 Task: Use confidential mode for sending legally protected information securely.
Action: Mouse moved to (88, 107)
Screenshot: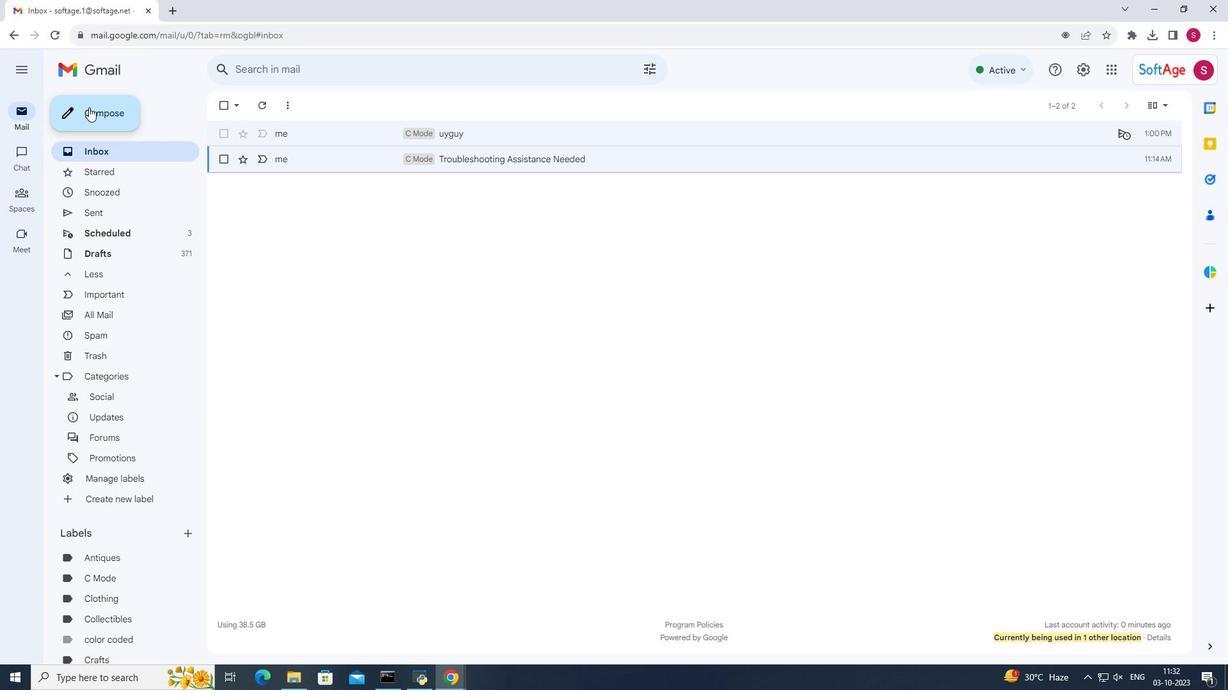 
Action: Mouse pressed left at (88, 107)
Screenshot: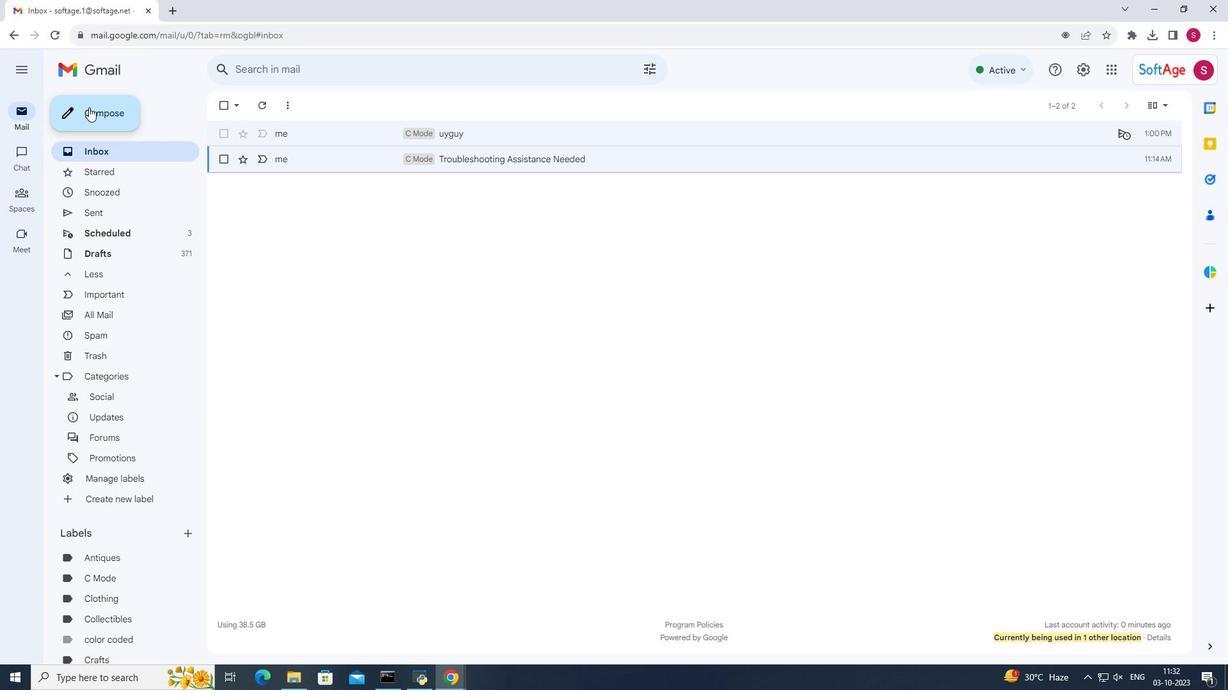 
Action: Mouse moved to (1012, 651)
Screenshot: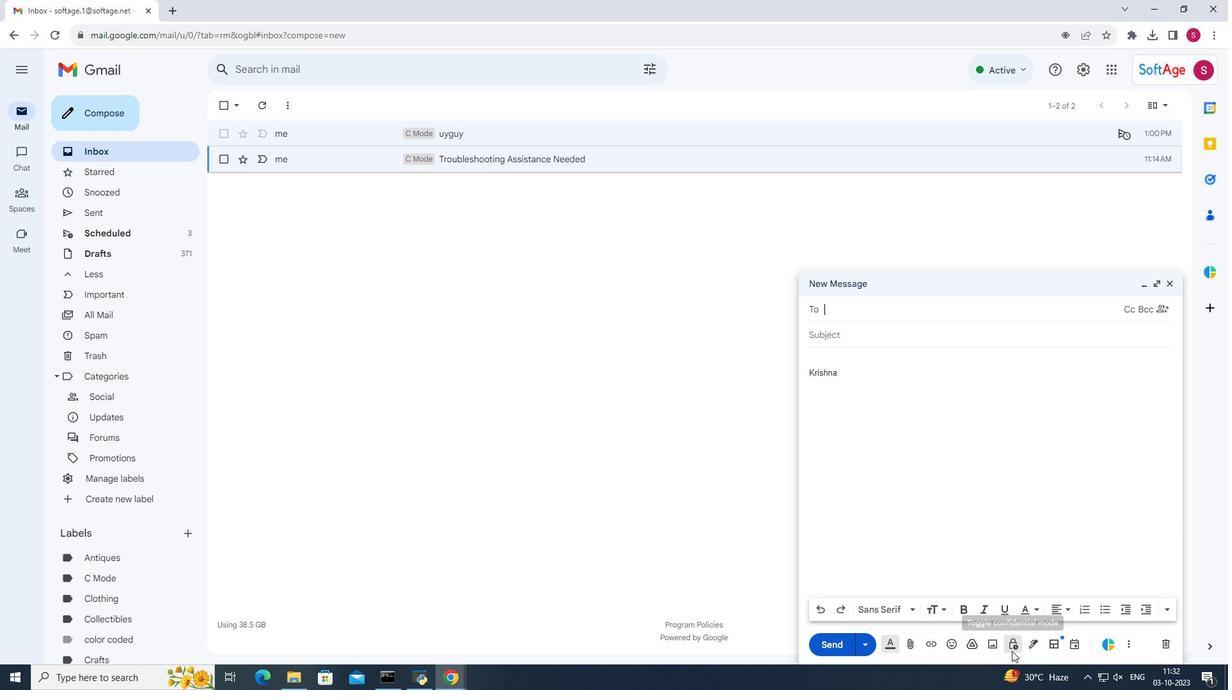 
Action: Mouse pressed left at (1012, 651)
Screenshot: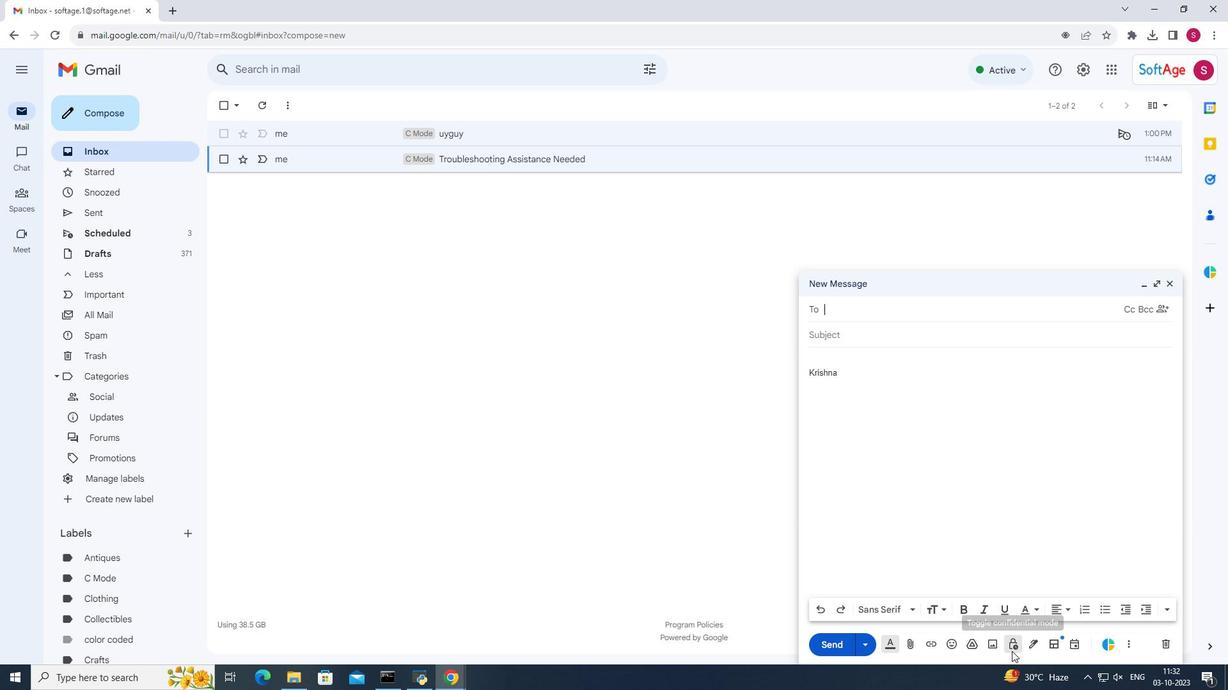 
Action: Mouse moved to (604, 356)
Screenshot: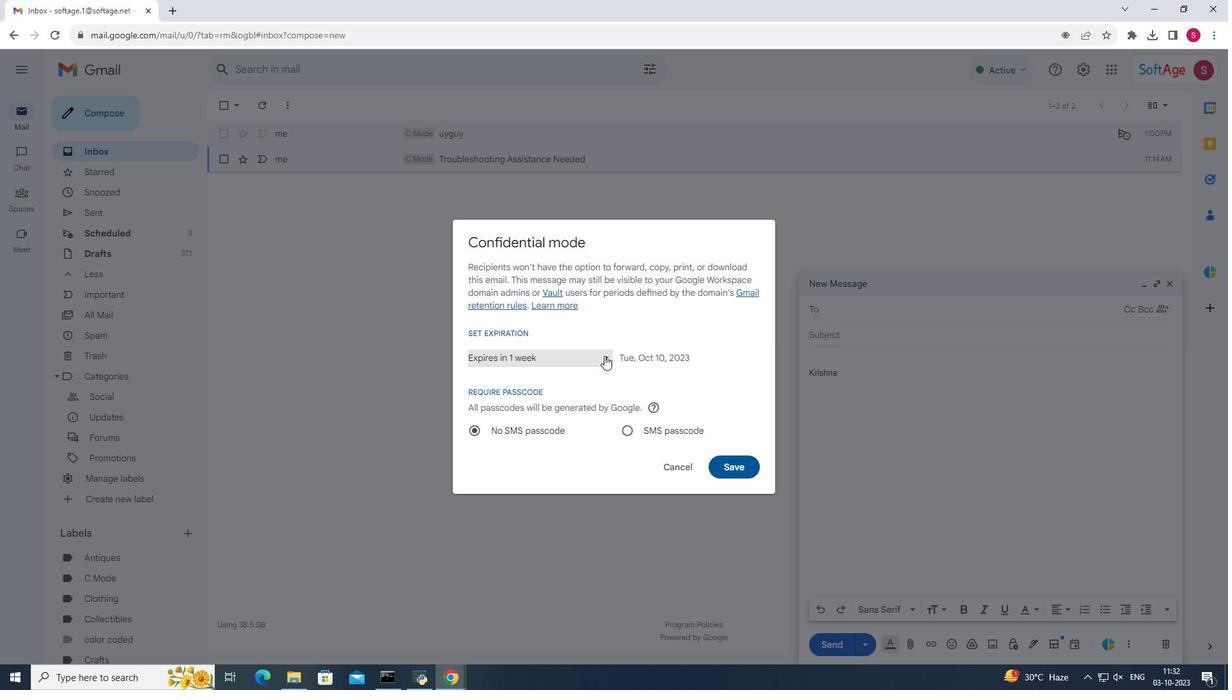 
Action: Mouse pressed left at (604, 356)
Screenshot: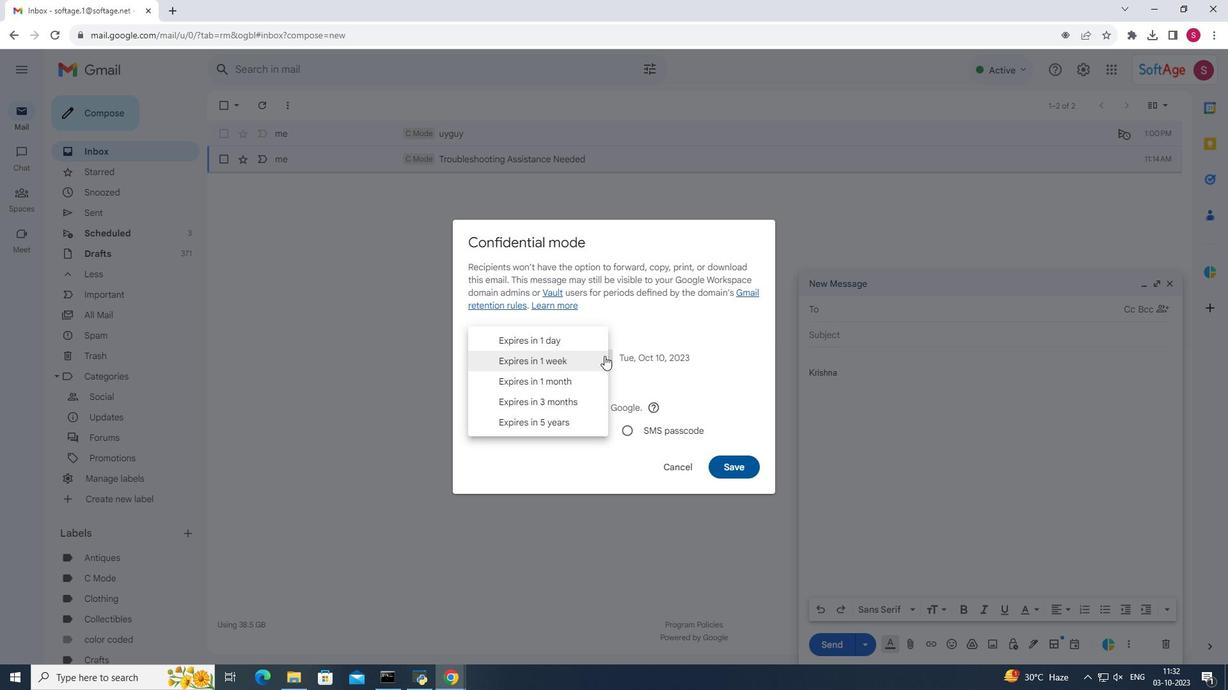 
Action: Mouse moved to (569, 341)
Screenshot: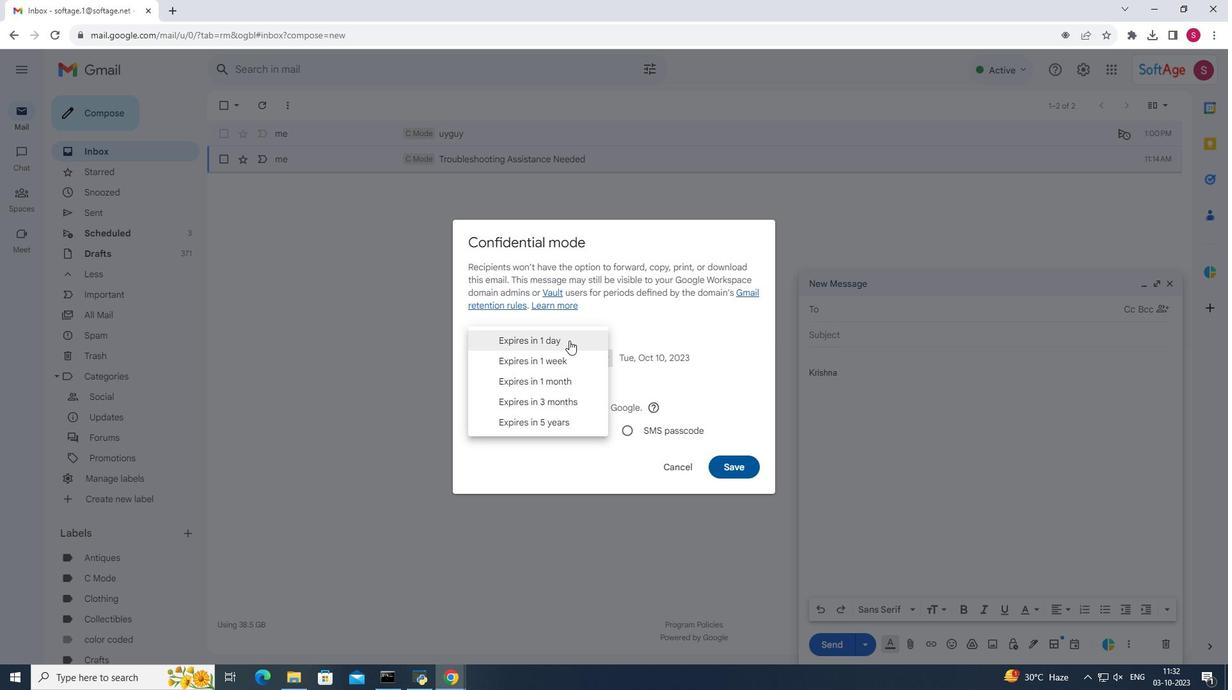 
Action: Mouse pressed left at (569, 341)
Screenshot: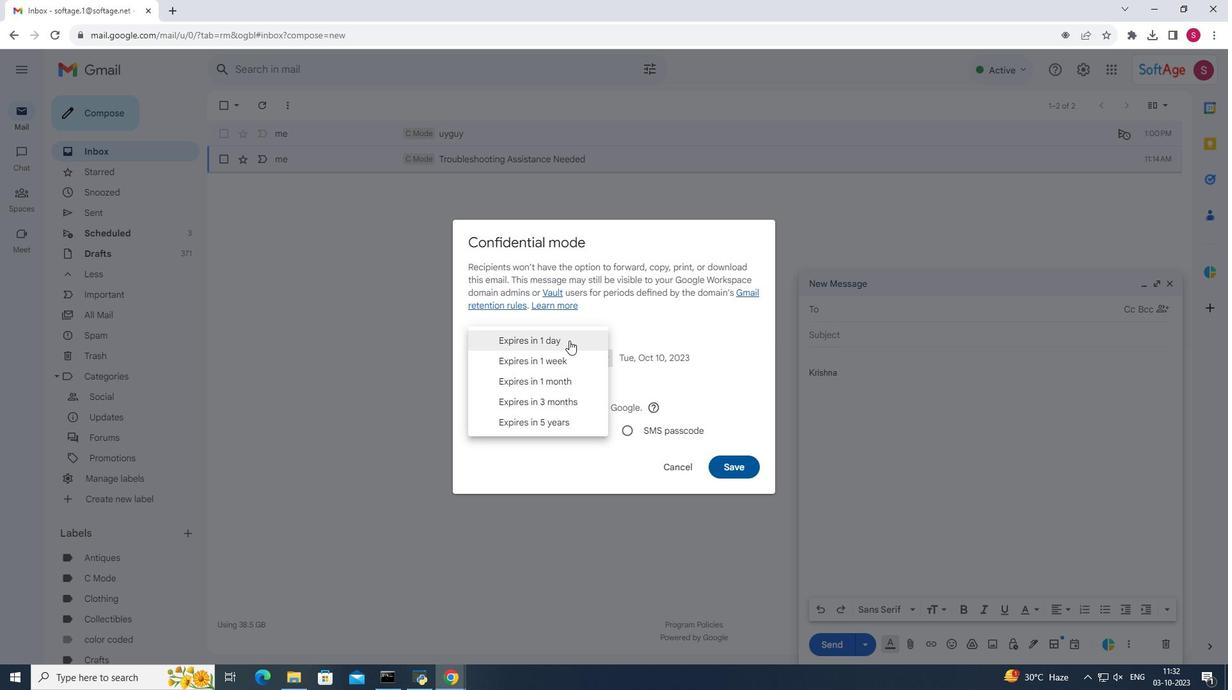 
Action: Mouse moved to (468, 431)
Screenshot: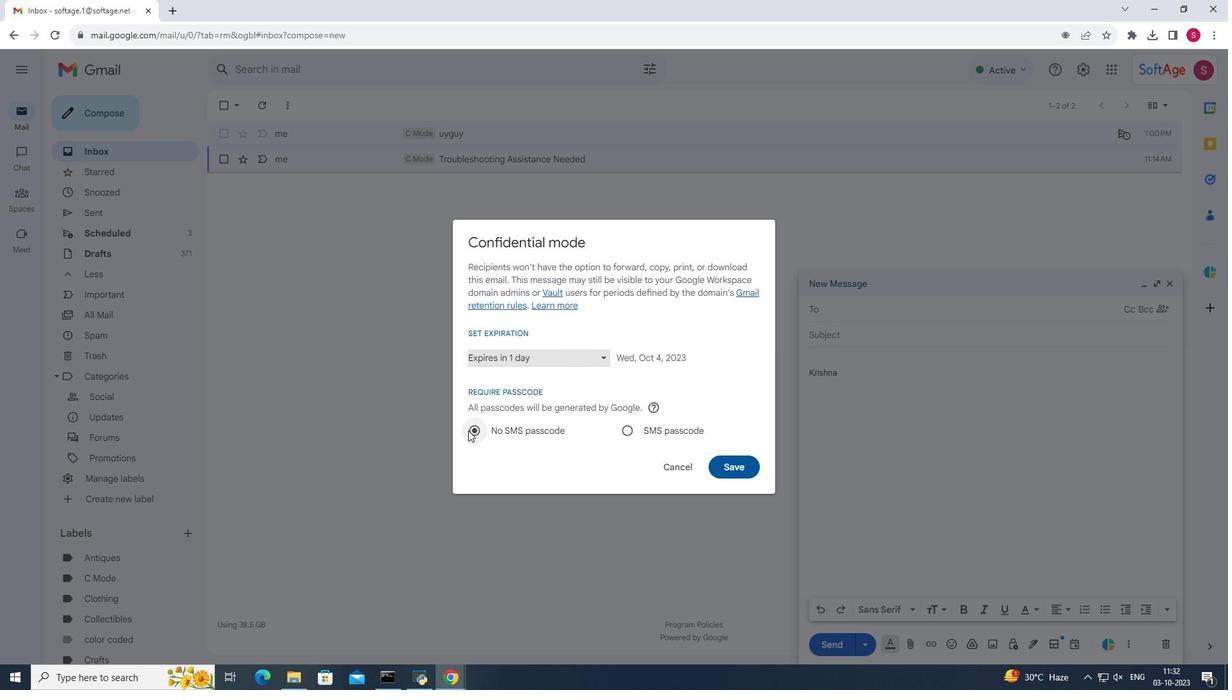
Action: Mouse pressed left at (468, 431)
Screenshot: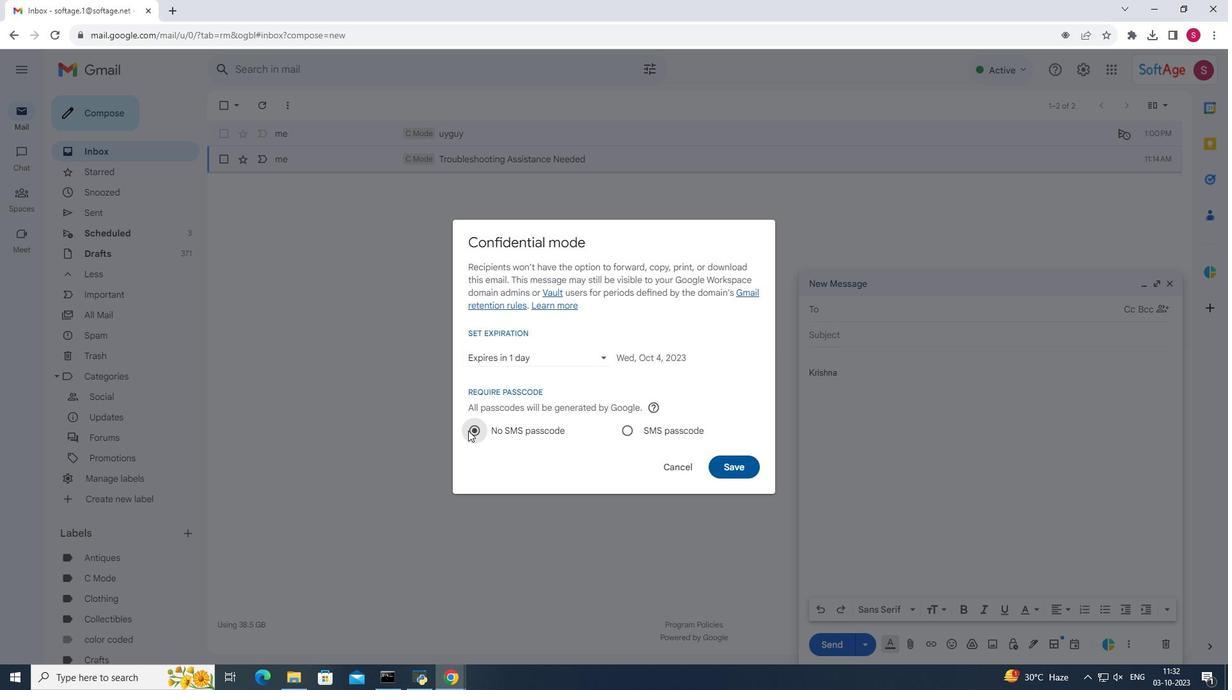 
Action: Mouse moved to (744, 468)
Screenshot: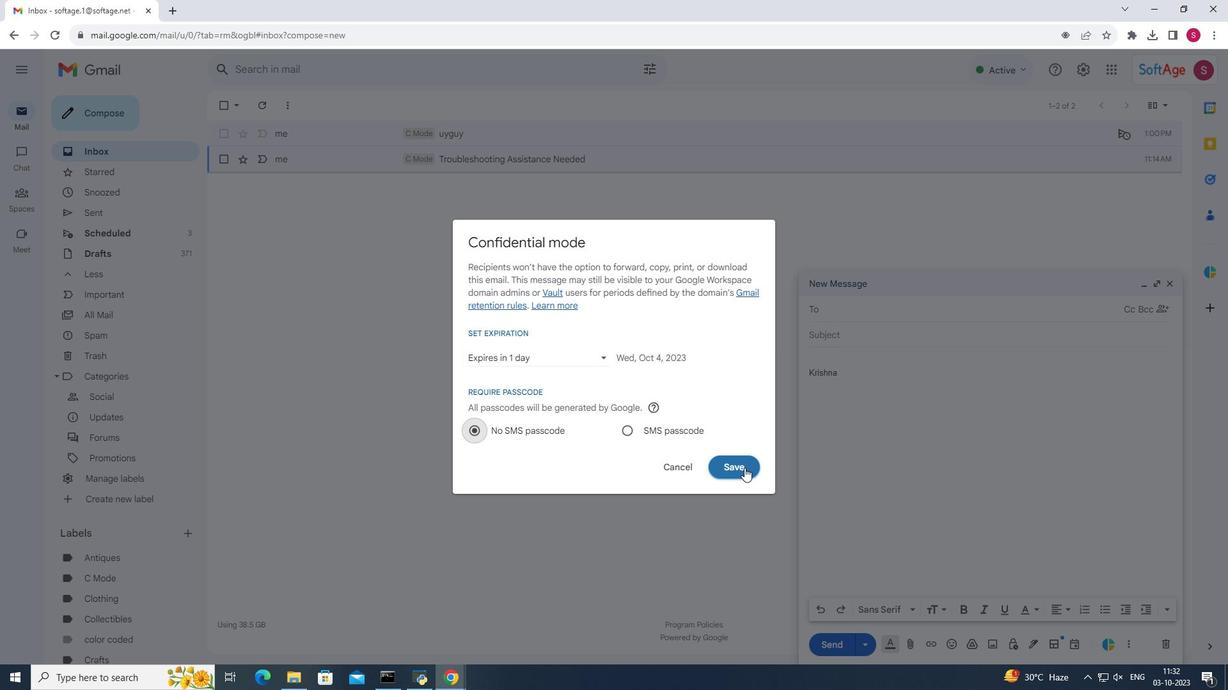 
Action: Mouse pressed left at (744, 468)
Screenshot: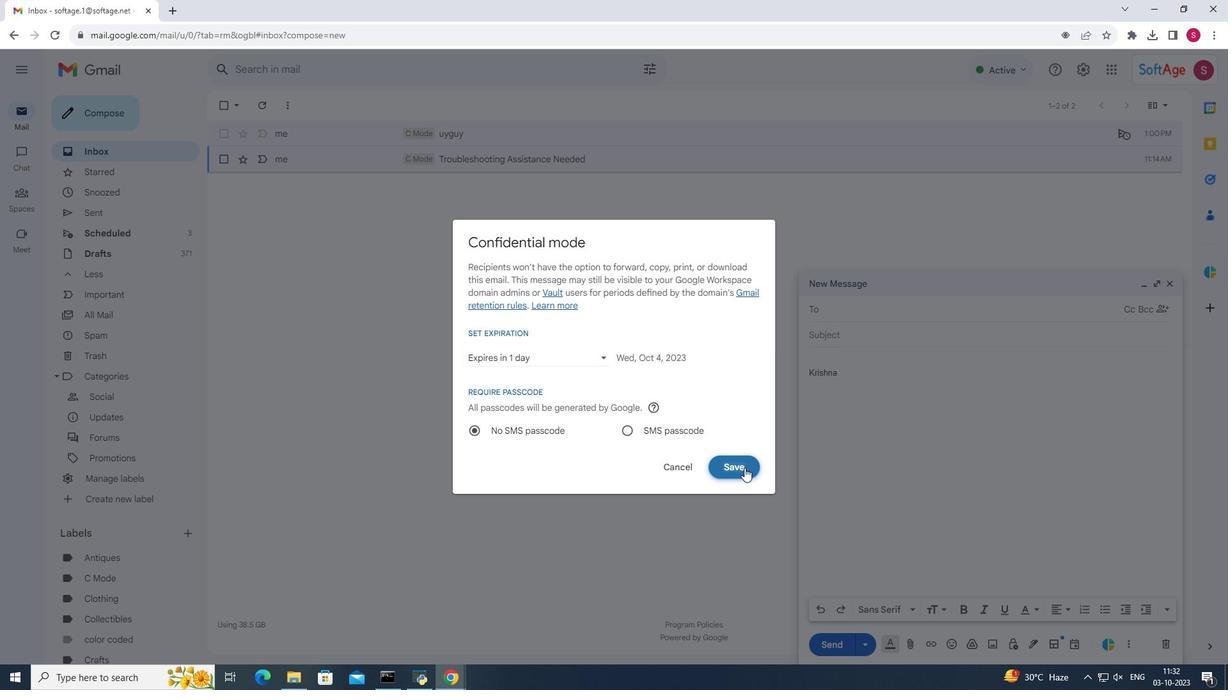 
Action: Mouse moved to (884, 309)
Screenshot: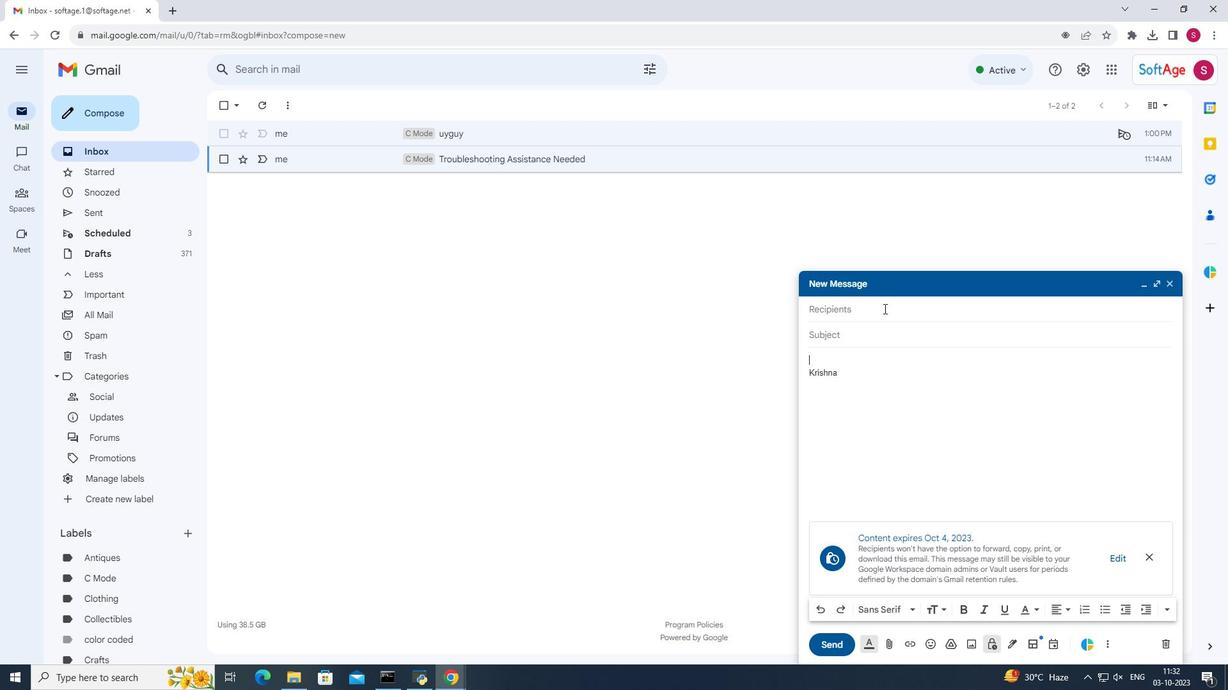 
Action: Mouse pressed left at (884, 309)
Screenshot: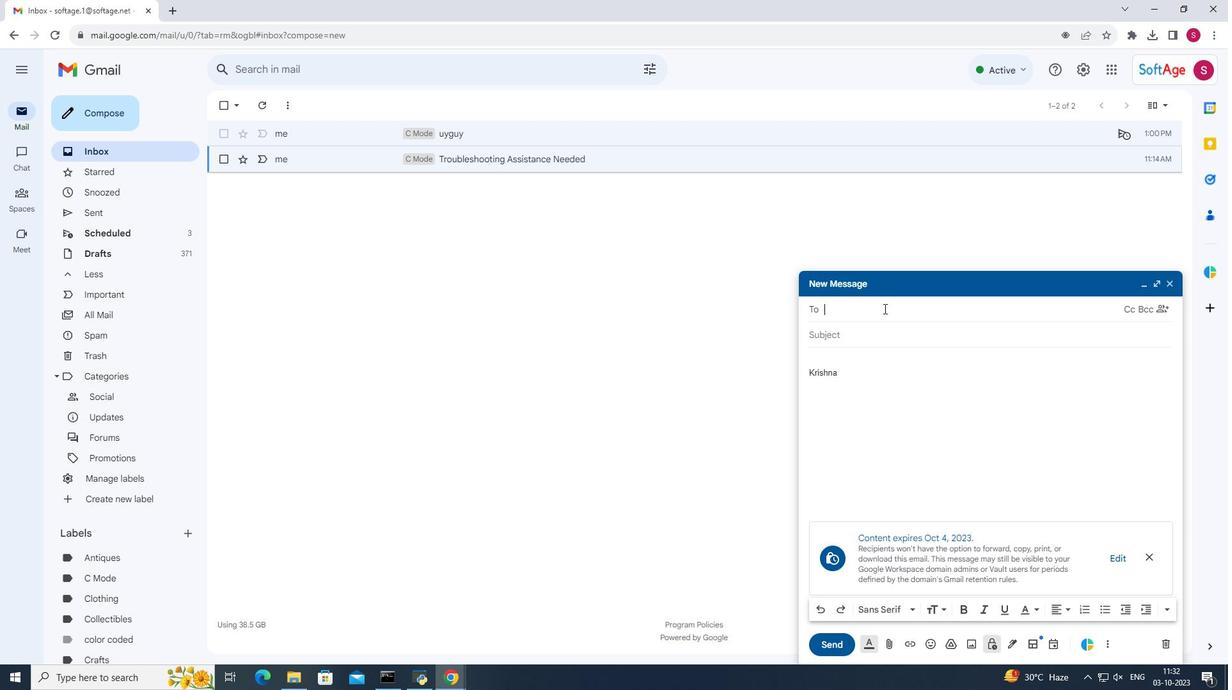 
Action: Key pressed softage.2<Key.shift>@softage.net
Screenshot: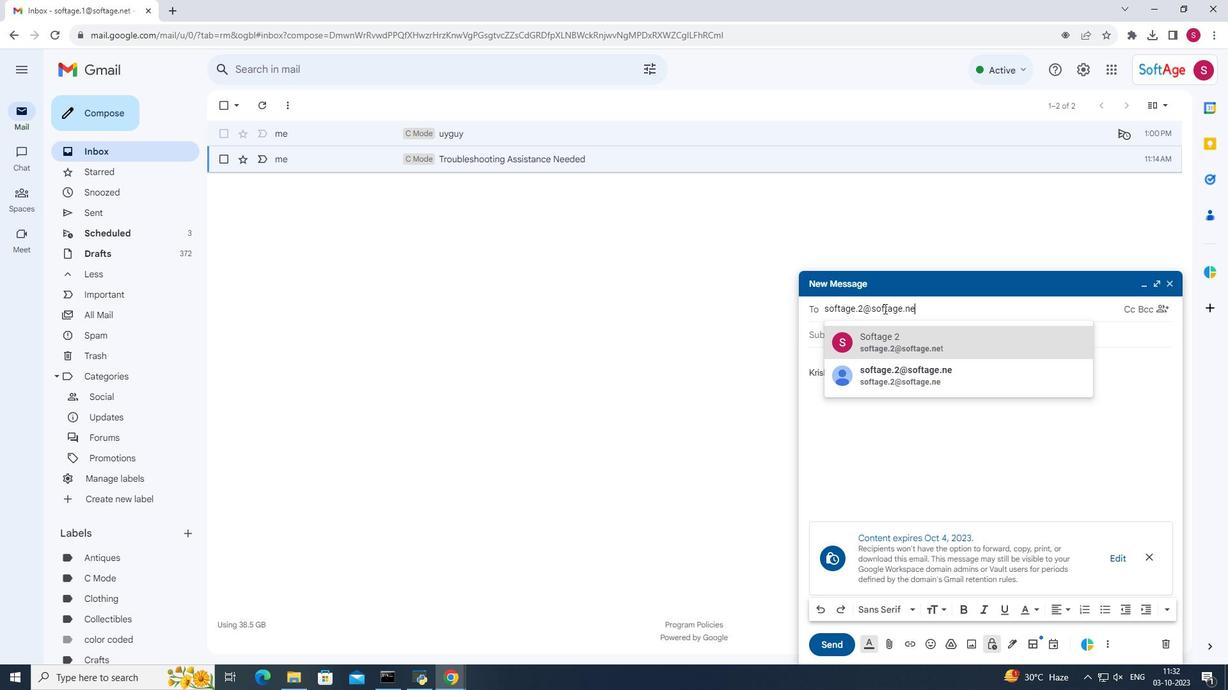 
Action: Mouse moved to (907, 341)
Screenshot: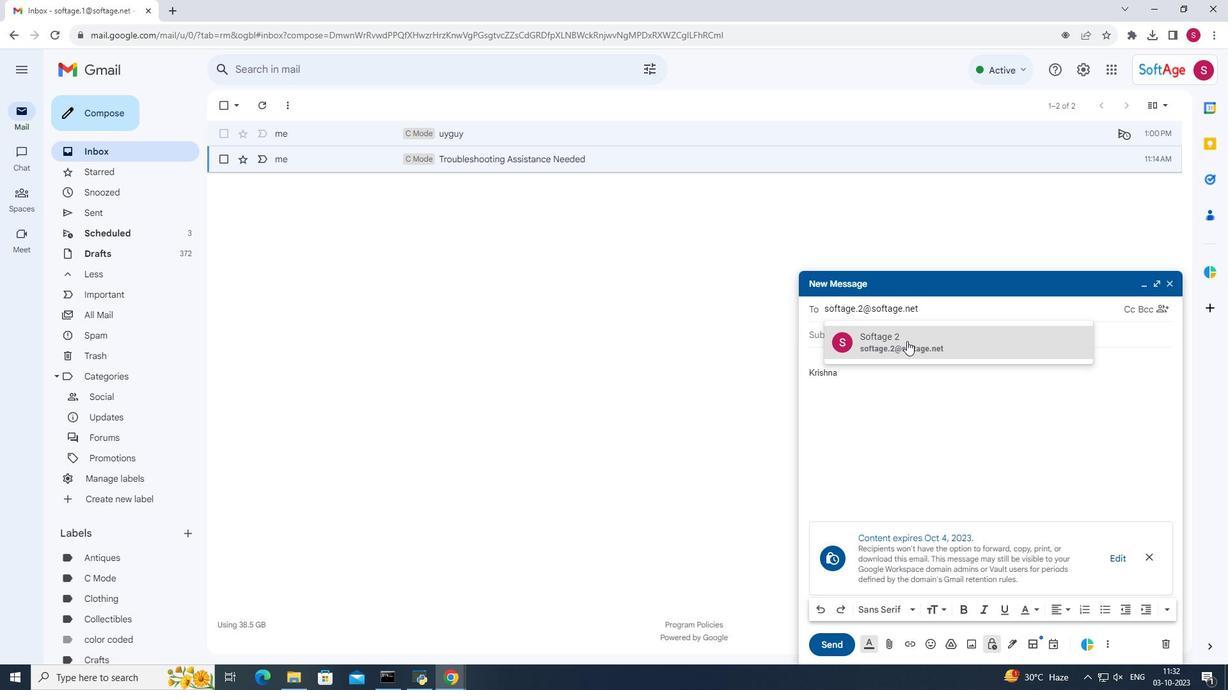 
Action: Mouse pressed left at (907, 341)
Screenshot: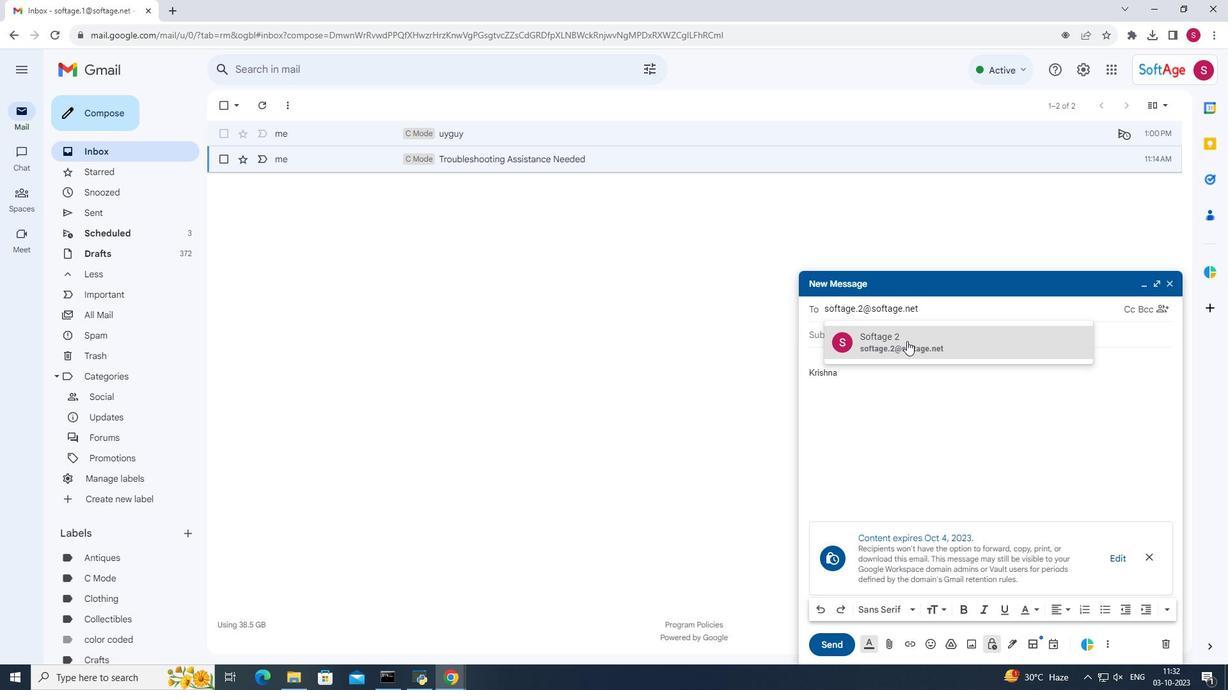 
Action: Mouse moved to (910, 344)
Screenshot: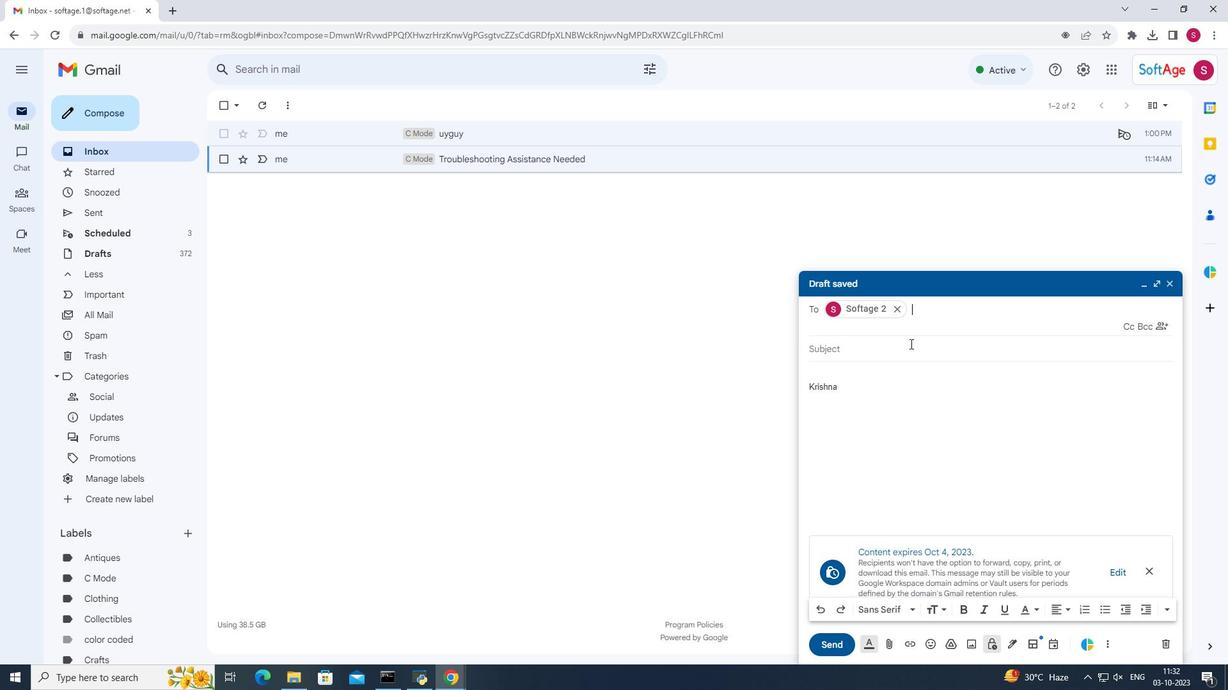 
Action: Mouse pressed left at (910, 344)
Screenshot: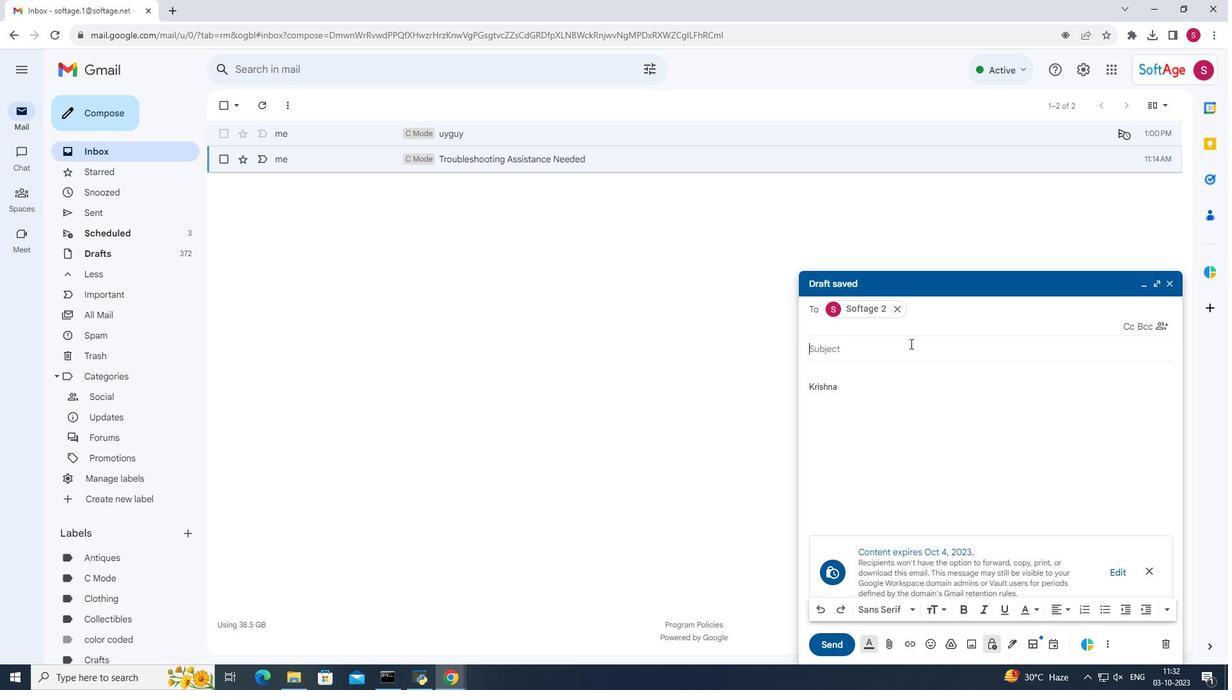 
Action: Key pressed lig<Key.backspace><Key.backspace>egally<Key.space>protected<Key.space>information
Screenshot: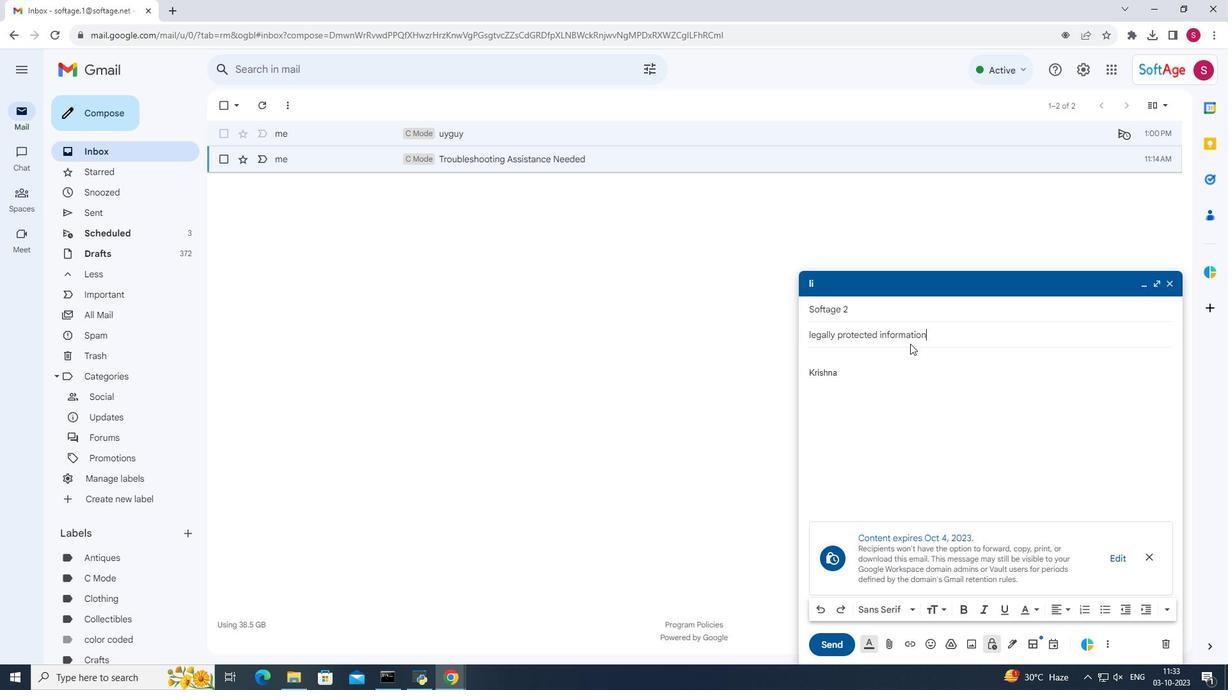 
Action: Mouse moved to (847, 381)
Screenshot: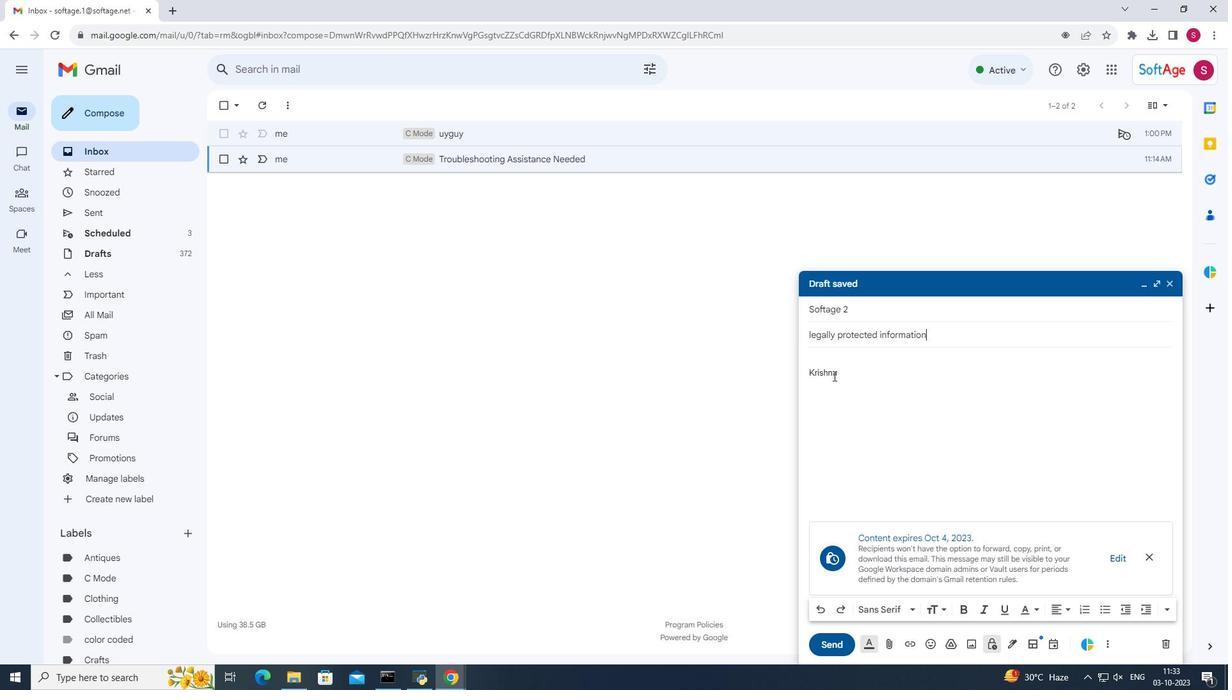 
Action: Mouse pressed left at (847, 381)
Screenshot: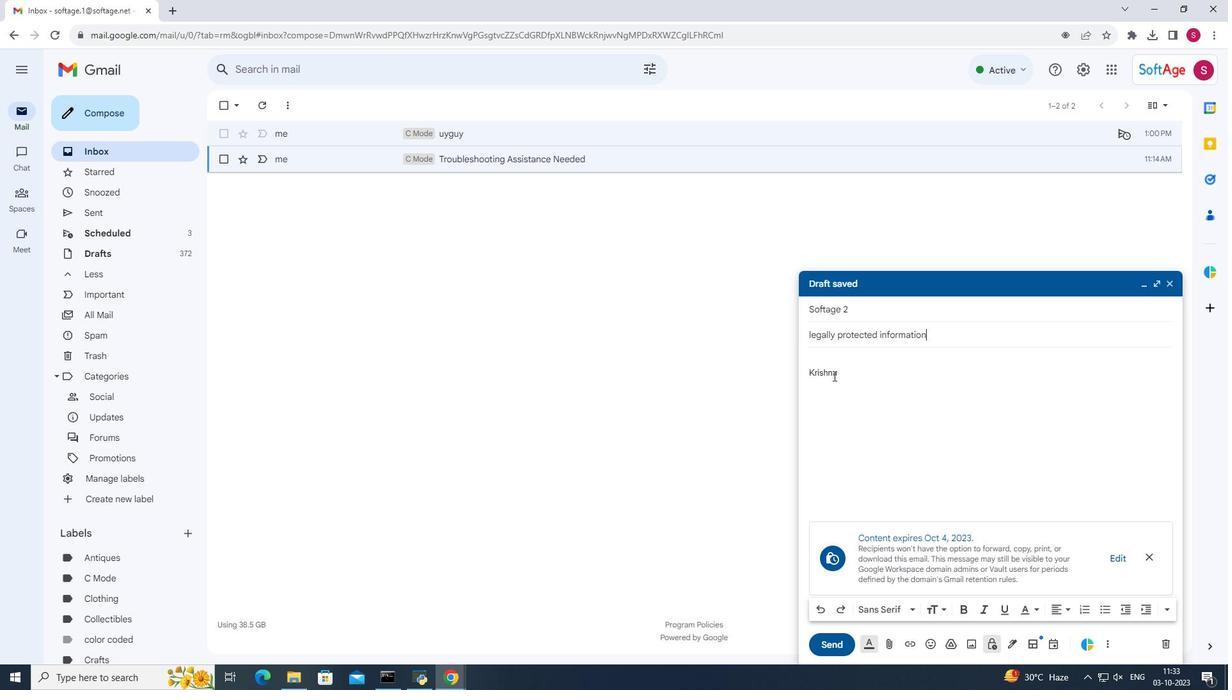 
Action: Mouse moved to (781, 385)
Screenshot: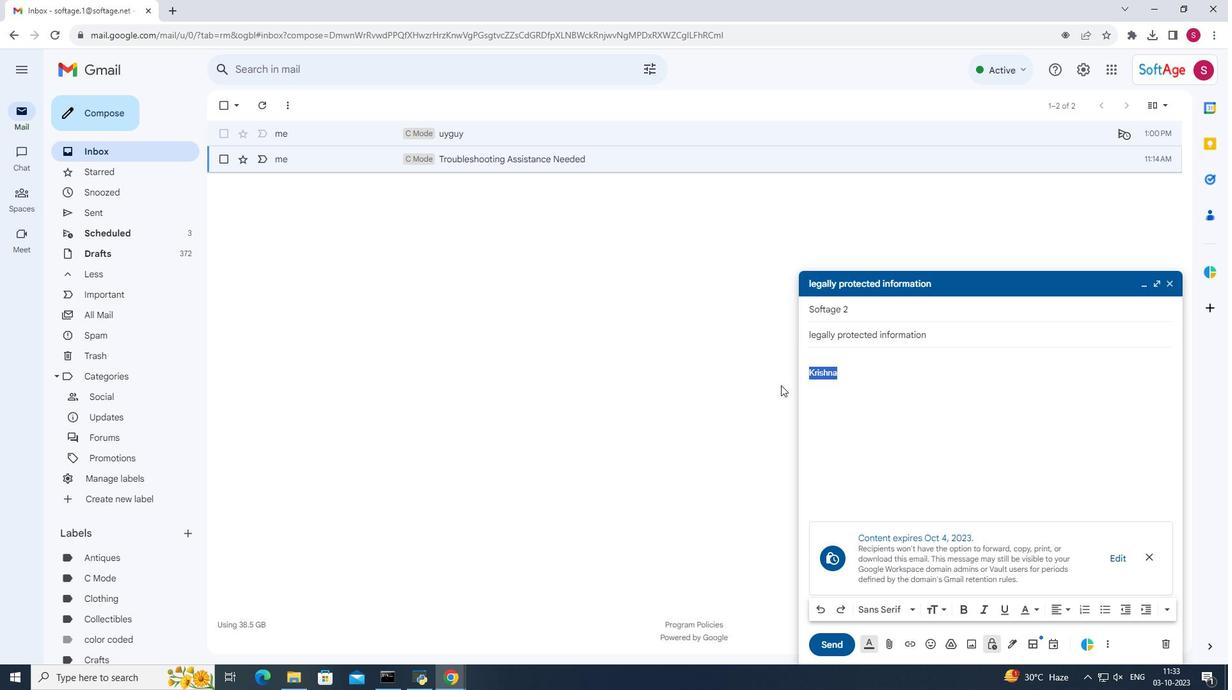 
Action: Key pressed <Key.backspace>
Screenshot: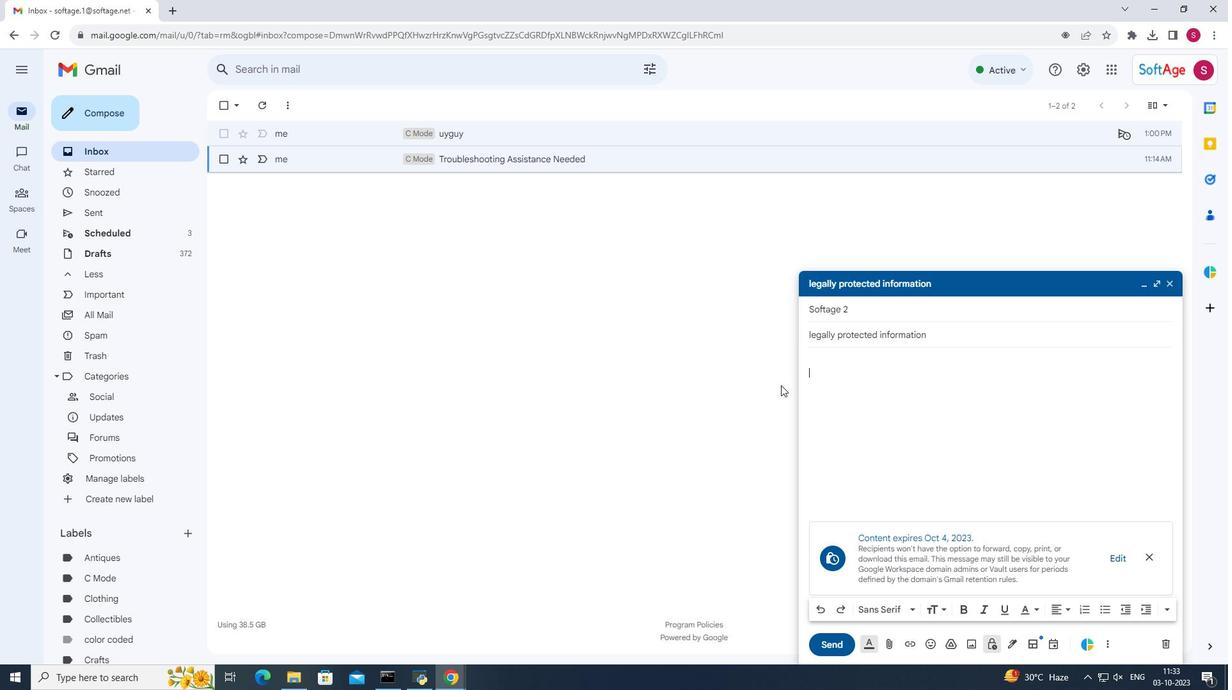 
Action: Mouse moved to (822, 361)
Screenshot: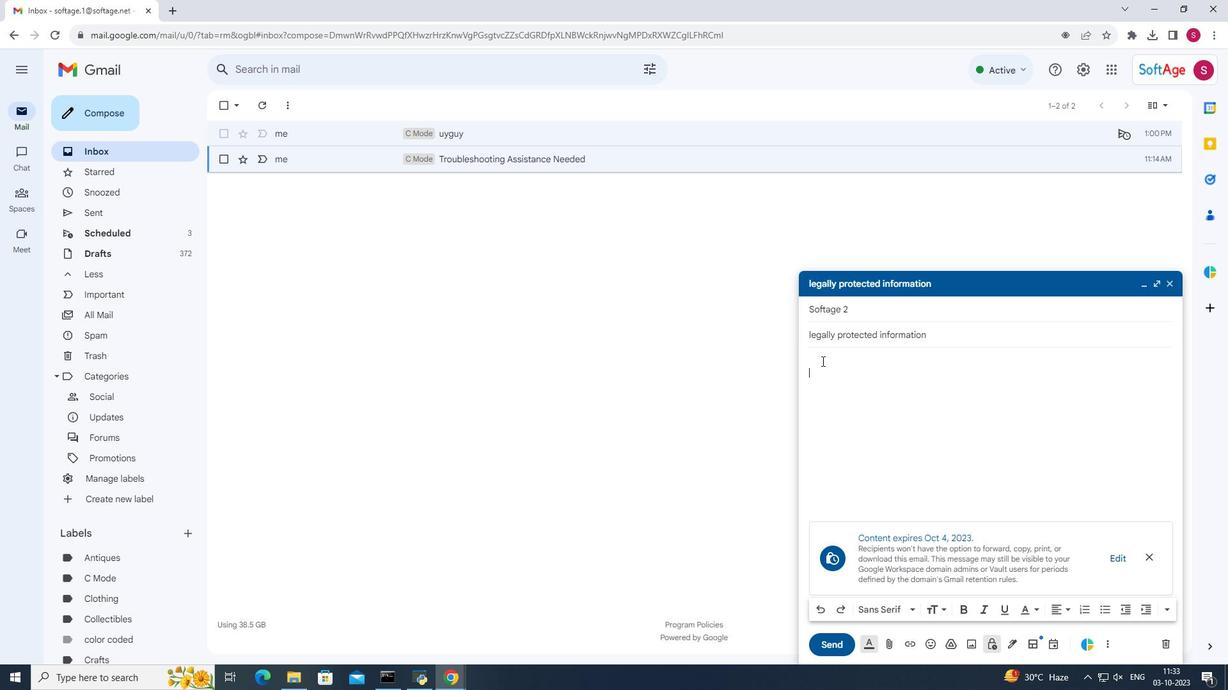 
Action: Mouse pressed left at (822, 361)
Screenshot: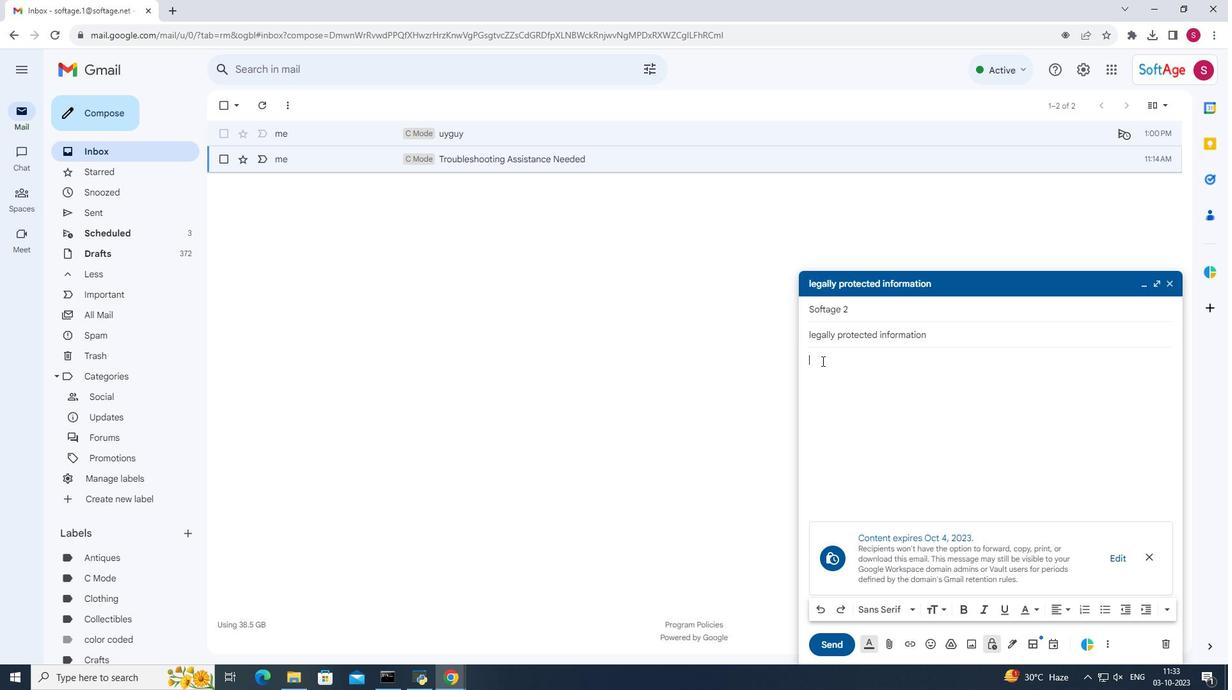 
Action: Mouse moved to (824, 362)
Screenshot: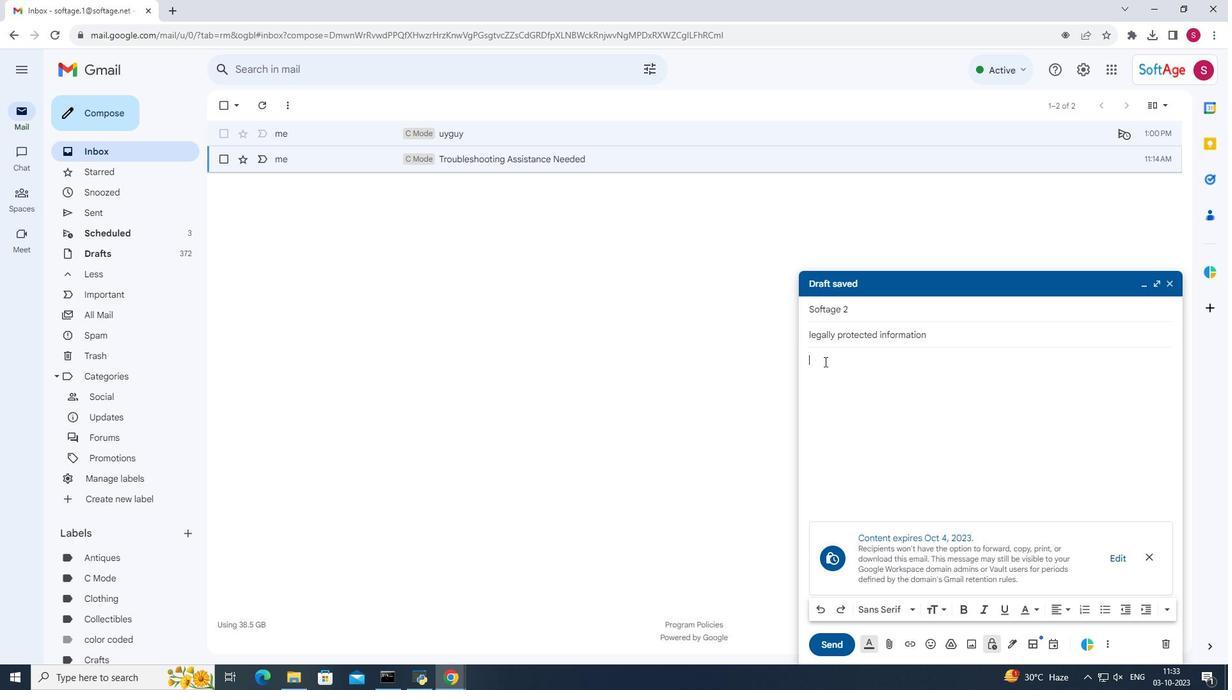 
Action: Key pressed please<Key.space>fint<Key.space><Key.backspace><Key.backspace><Key.backspace><Key.backspace>ind<Key.space>the<Key.space>mia<Key.backspace><Key.backspace>ail.
Screenshot: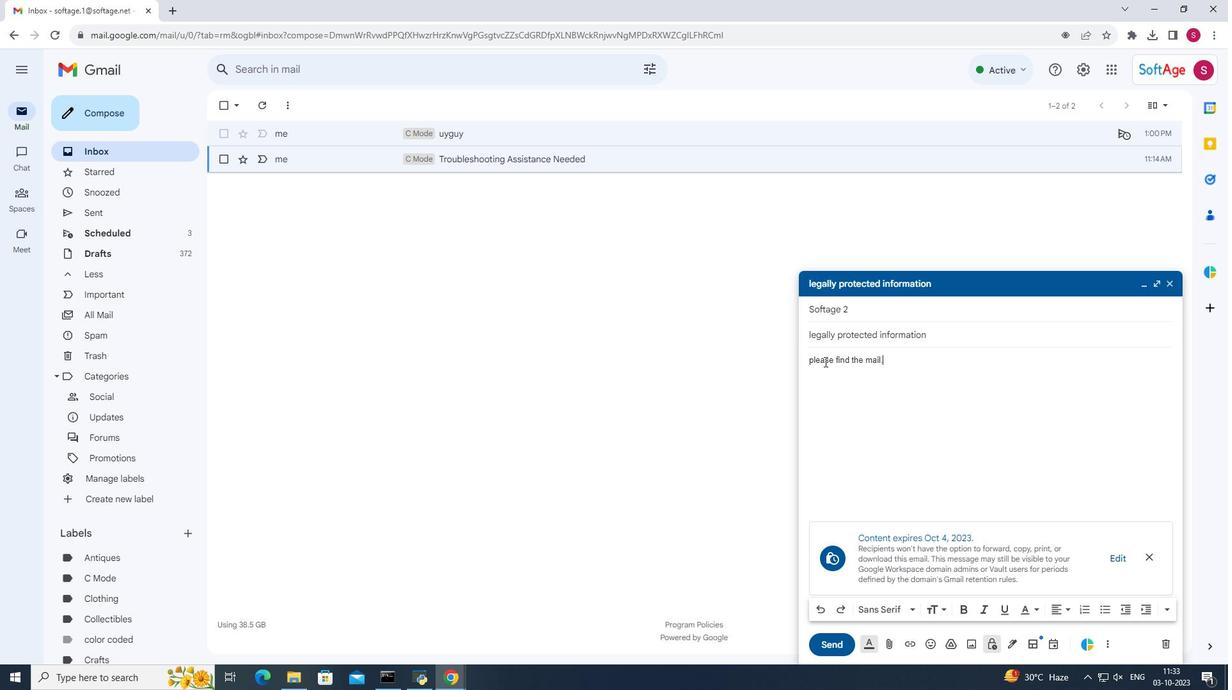 
Action: Mouse moved to (893, 646)
Screenshot: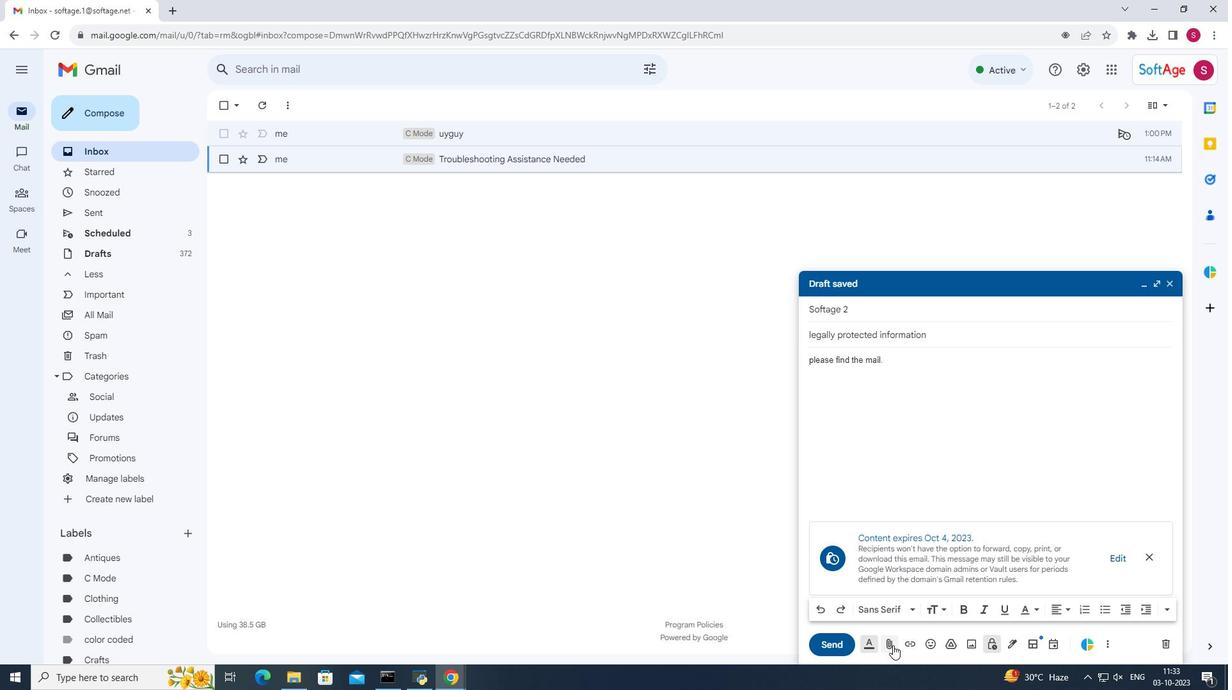 
Action: Mouse pressed left at (893, 646)
Screenshot: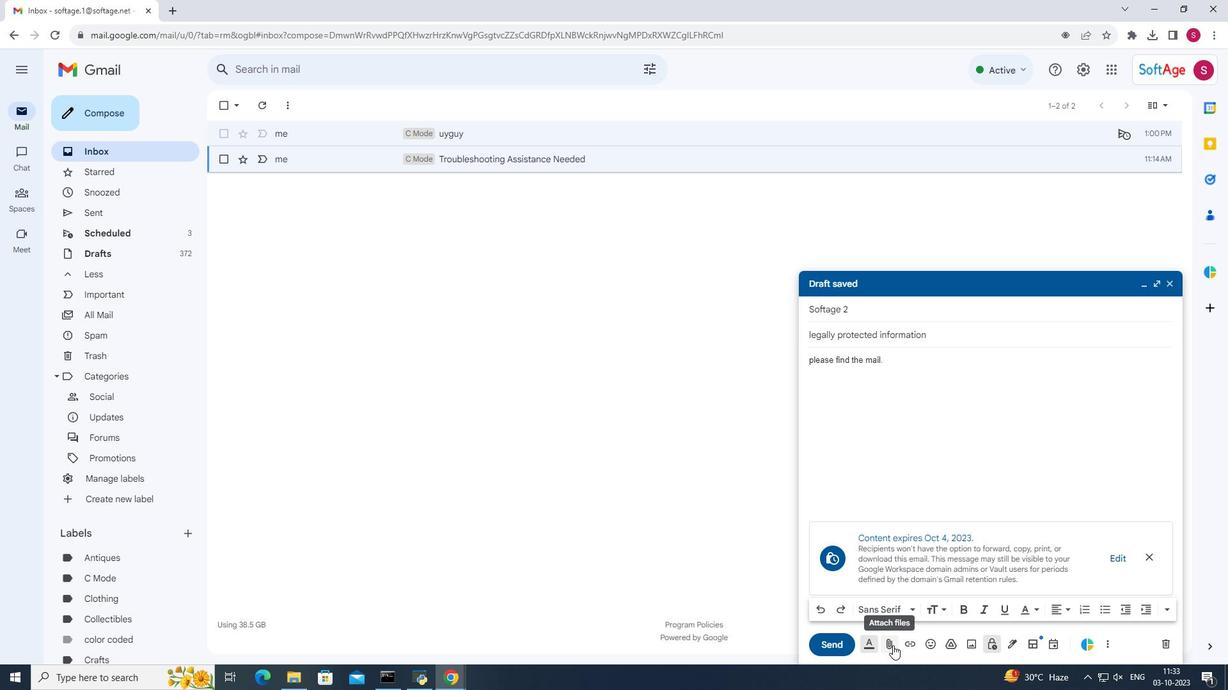 
Action: Mouse pressed left at (893, 646)
Screenshot: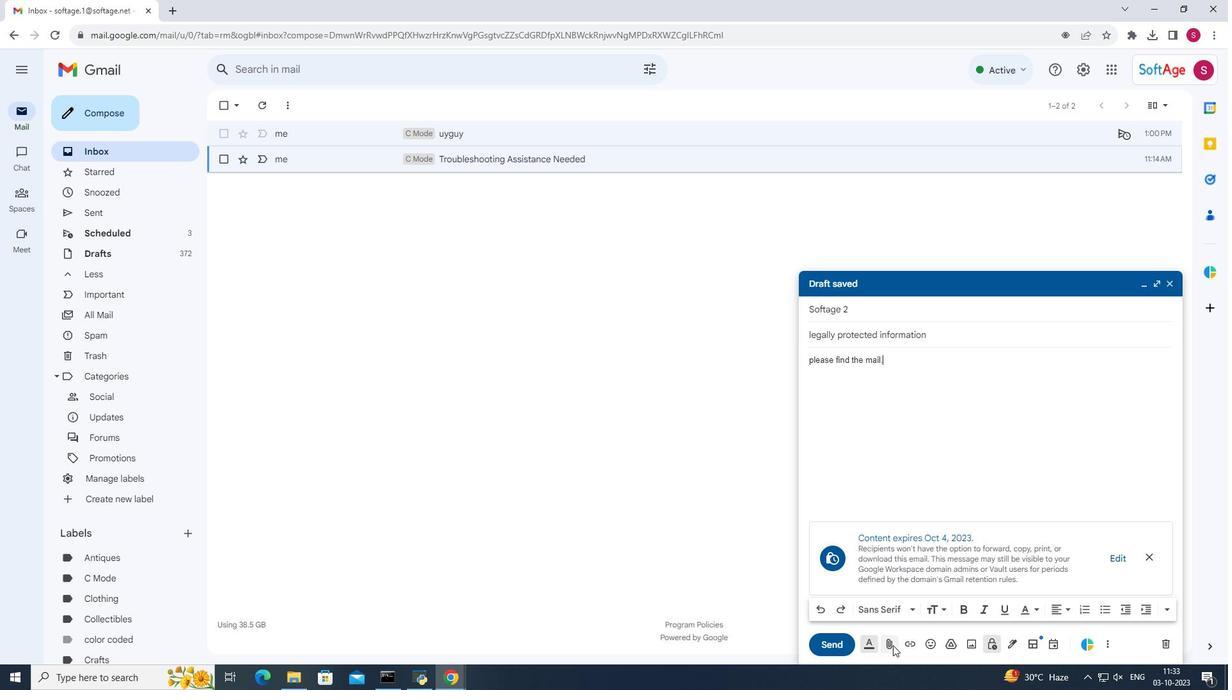 
Action: Mouse moved to (238, 108)
Screenshot: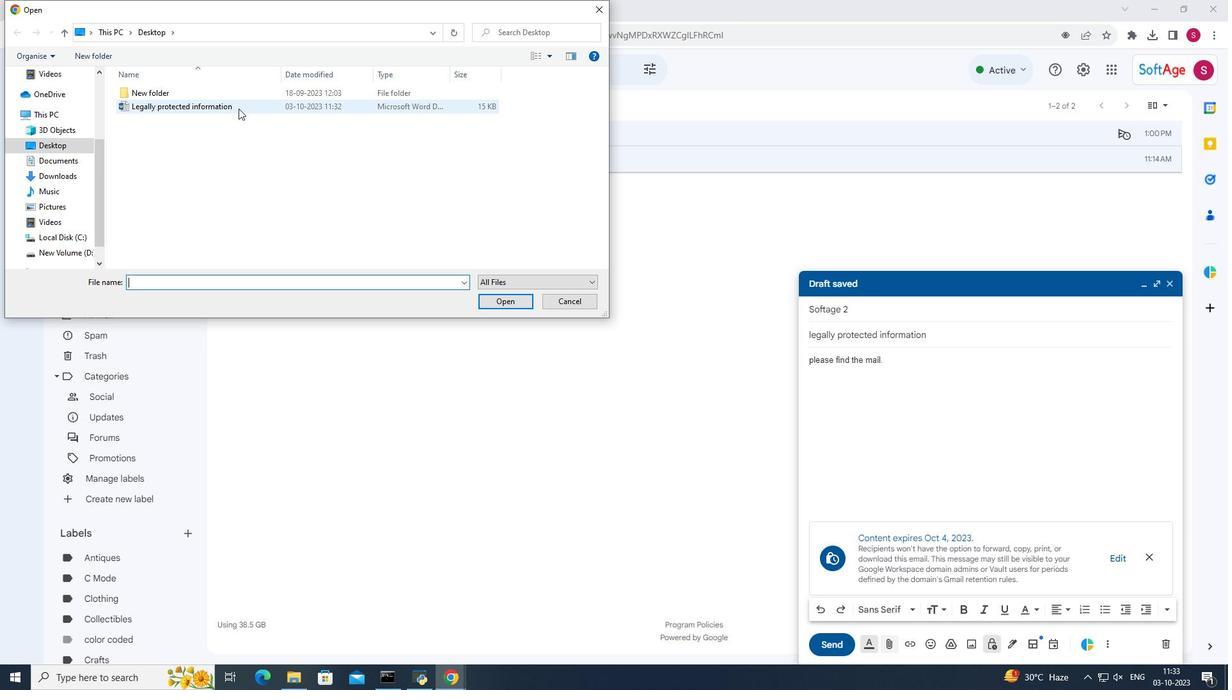 
Action: Mouse pressed left at (238, 108)
Screenshot: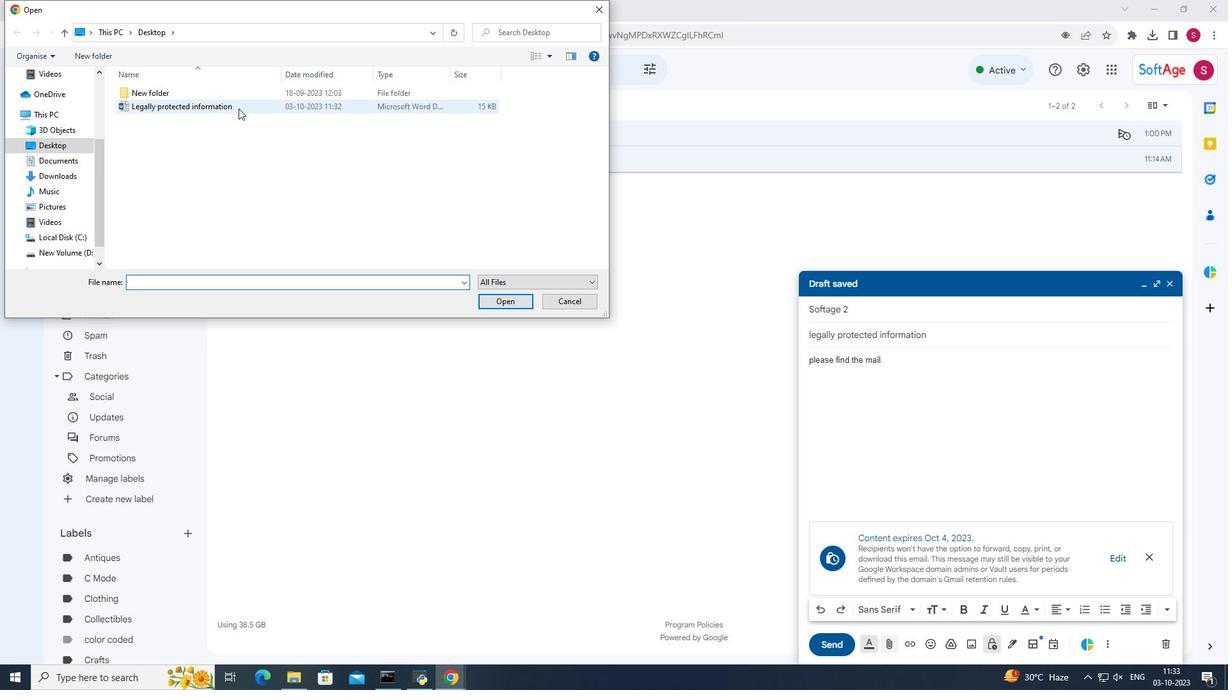 
Action: Mouse pressed left at (238, 108)
Screenshot: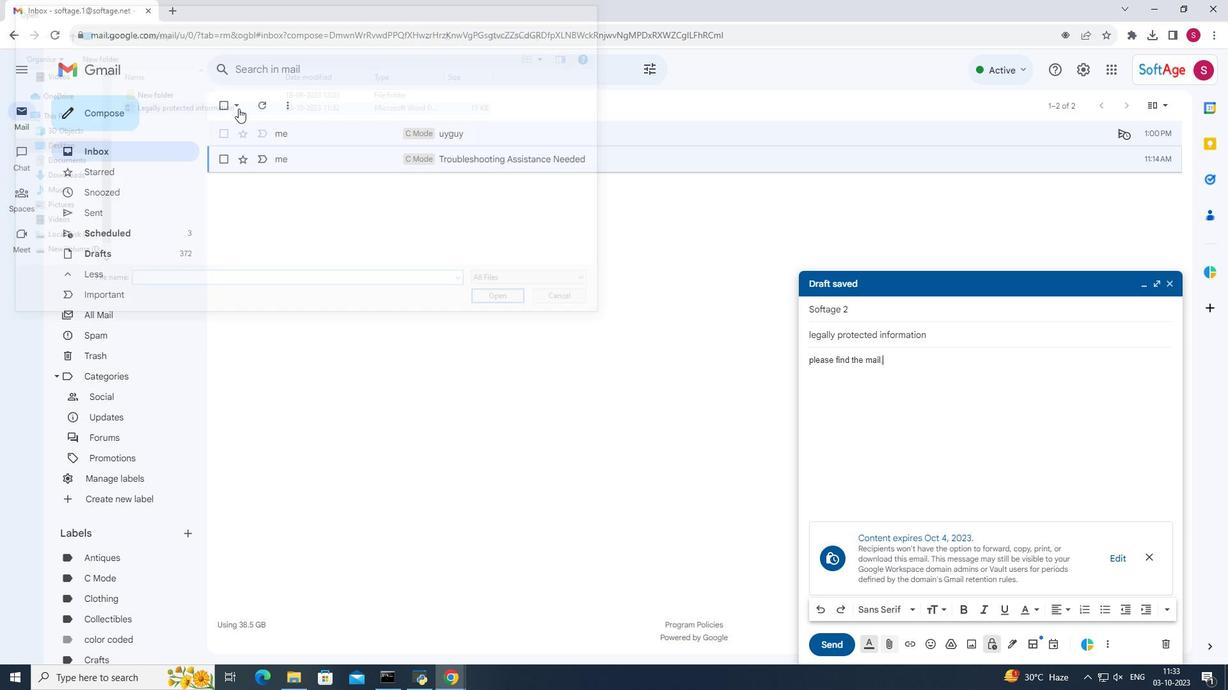 
Action: Mouse moved to (825, 652)
Screenshot: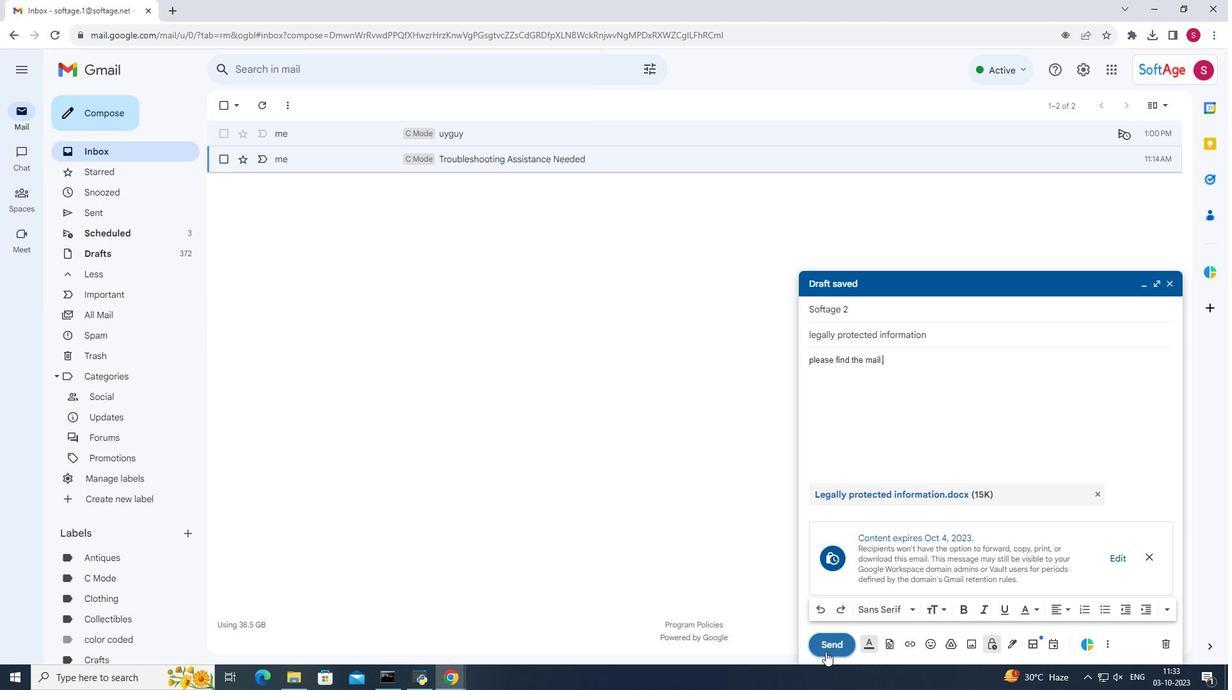 
Action: Mouse pressed left at (825, 652)
Screenshot: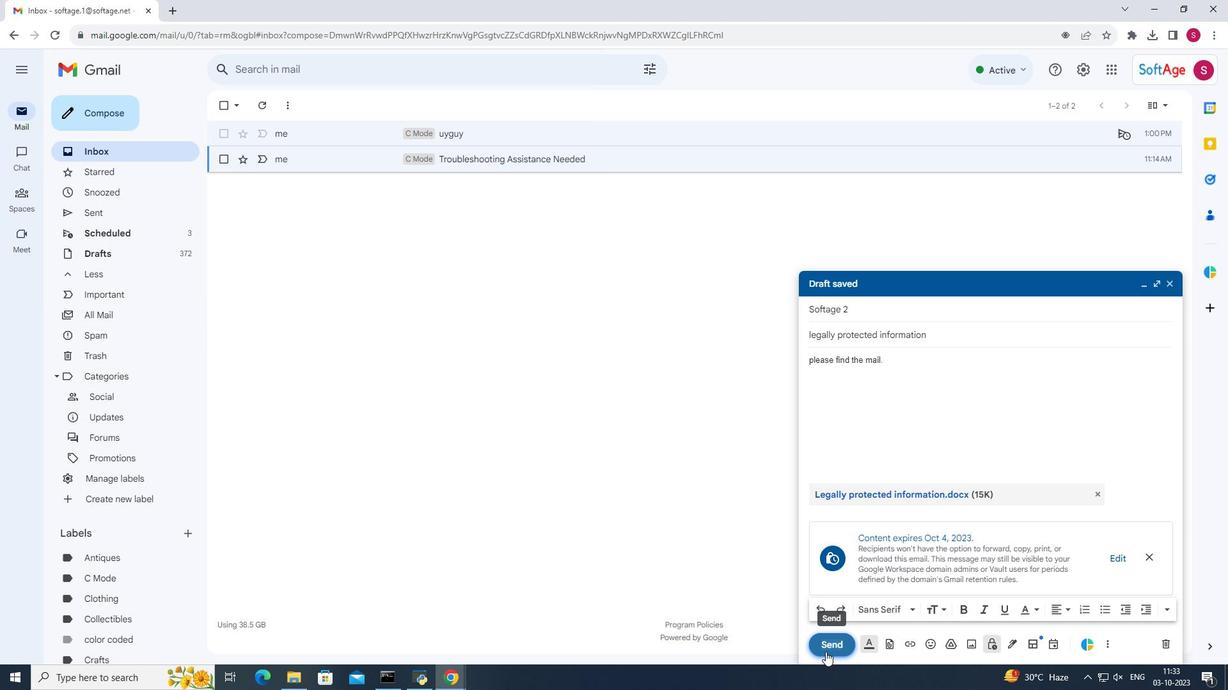 
